 Task: In the  document integration.pdf Select the first Column and change text color to  'Black' Apply the command  'Undo' Apply the command  Redo
Action: Mouse moved to (675, 323)
Screenshot: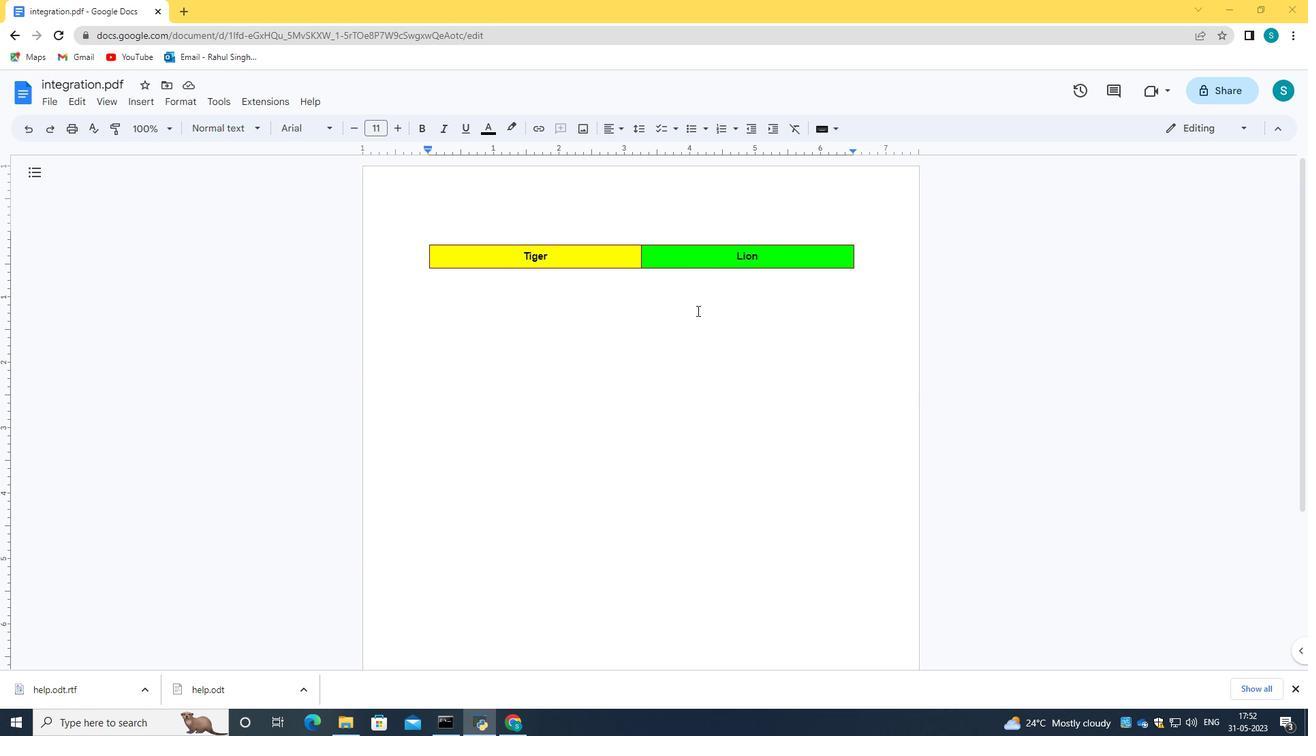 
Action: Mouse pressed left at (675, 323)
Screenshot: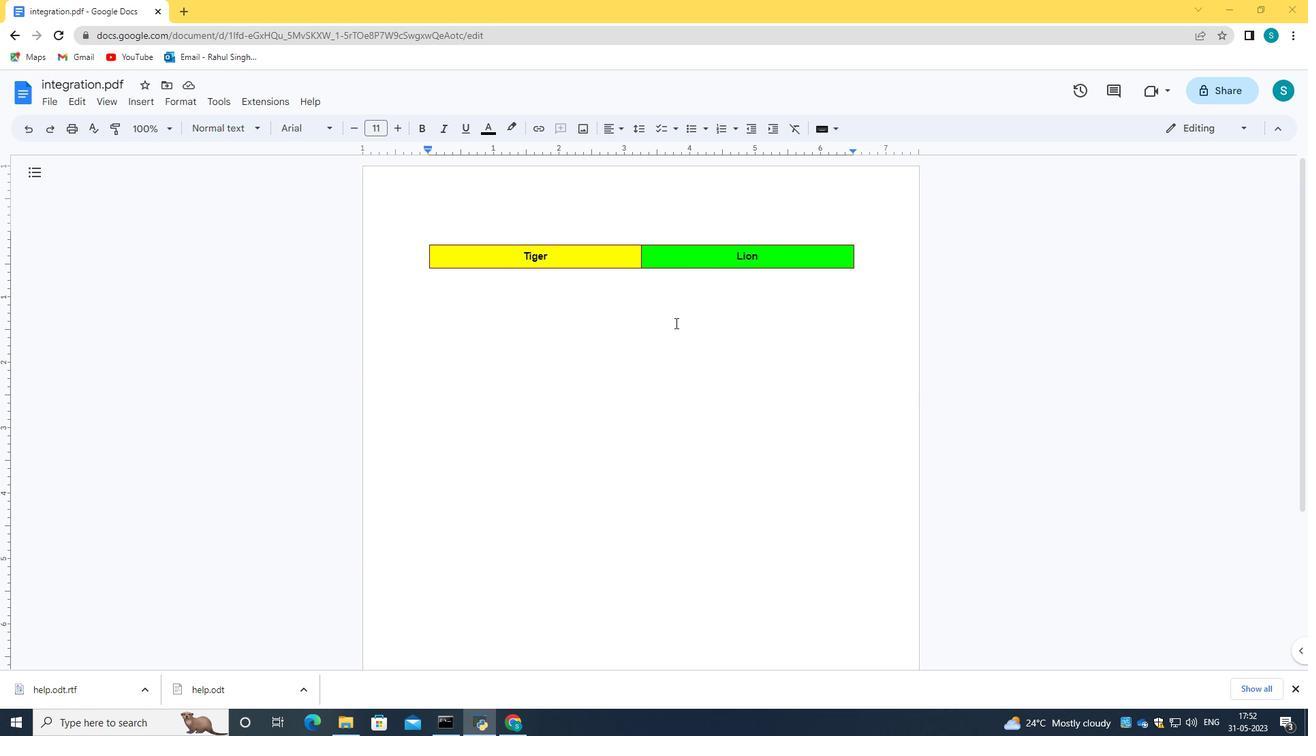 
Action: Mouse moved to (547, 265)
Screenshot: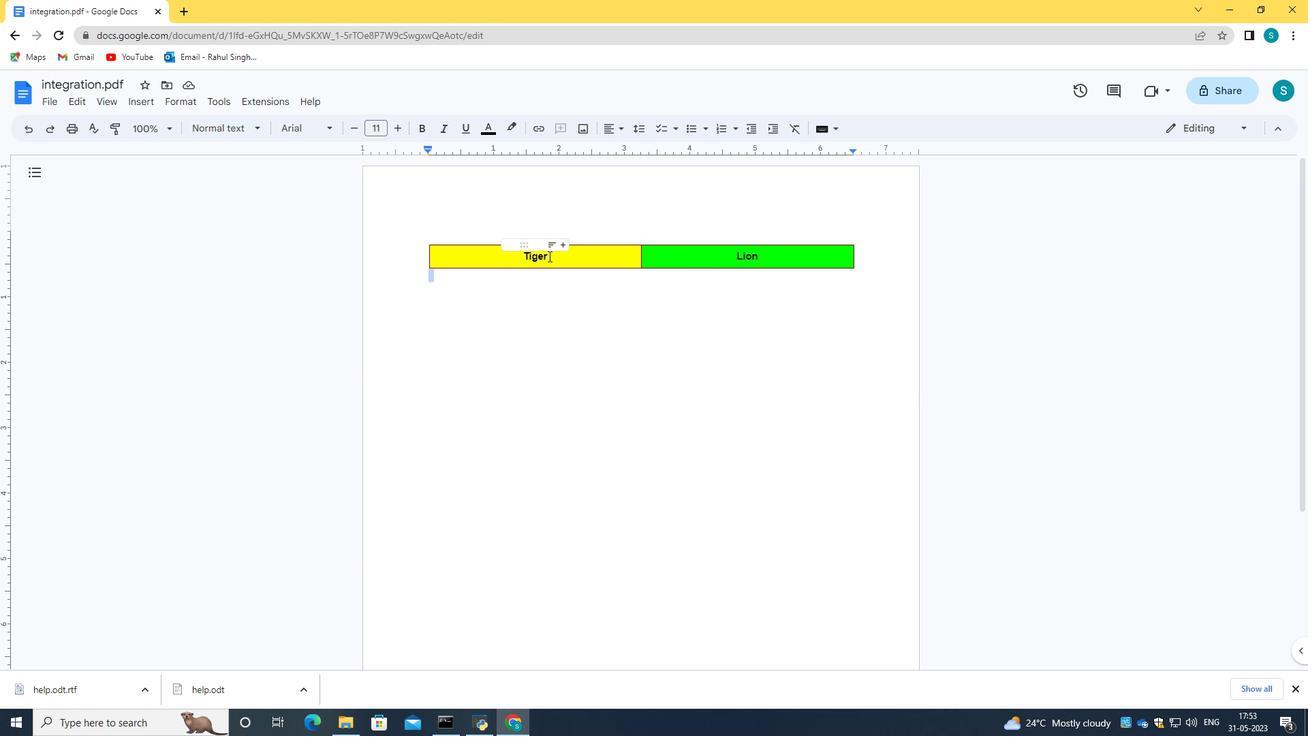 
Action: Mouse pressed left at (547, 265)
Screenshot: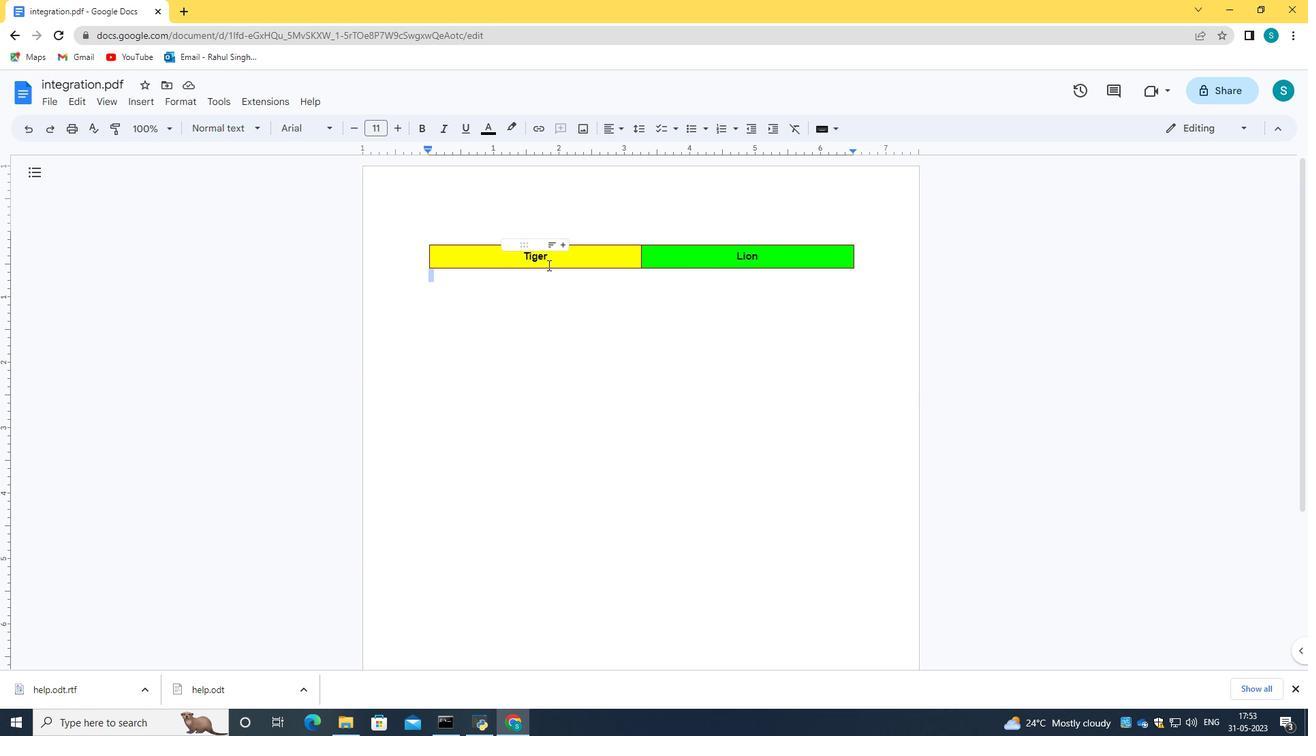 
Action: Mouse moved to (548, 261)
Screenshot: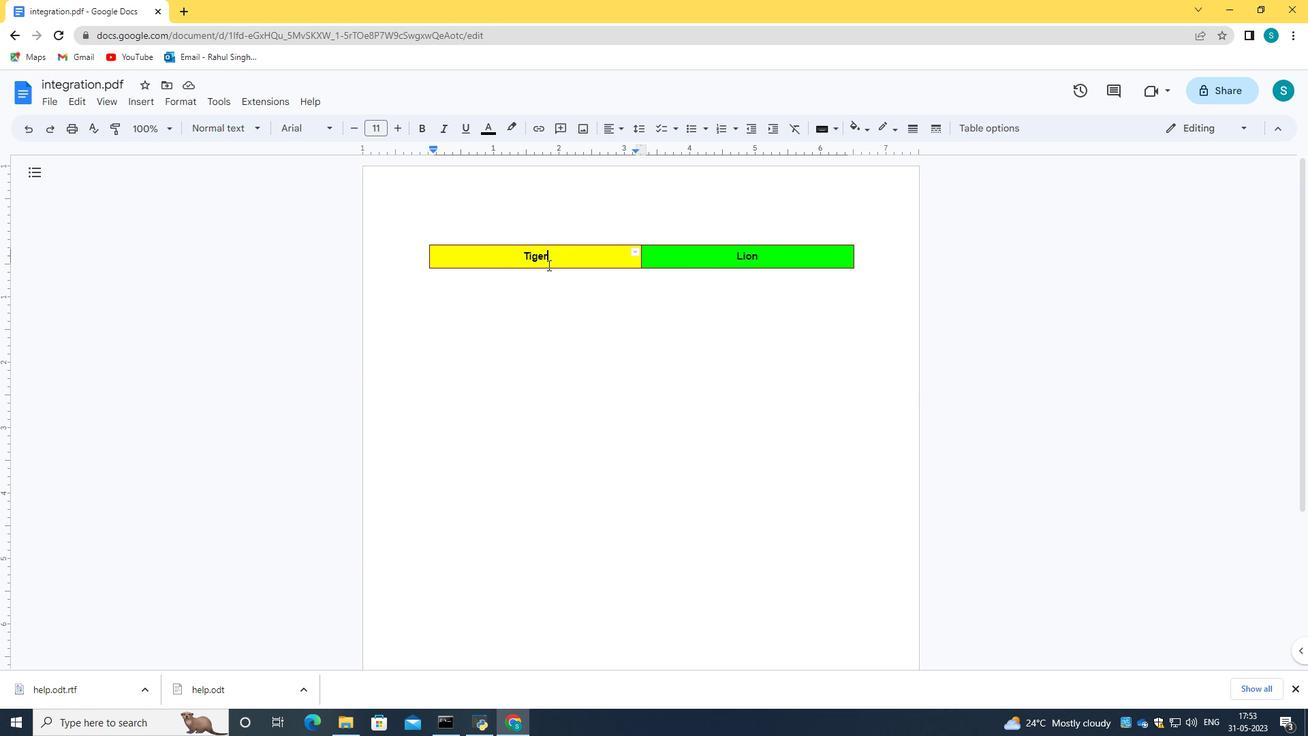 
Action: Mouse pressed left at (548, 261)
Screenshot: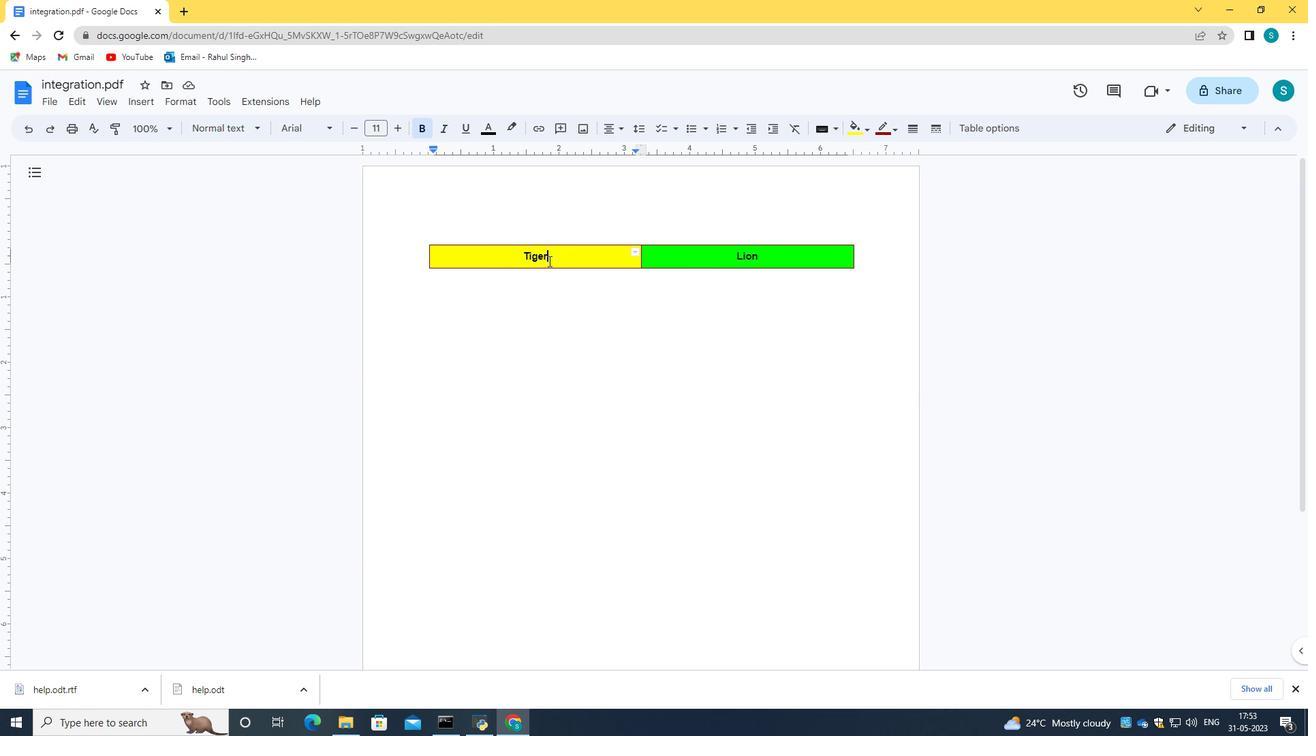 
Action: Mouse moved to (488, 133)
Screenshot: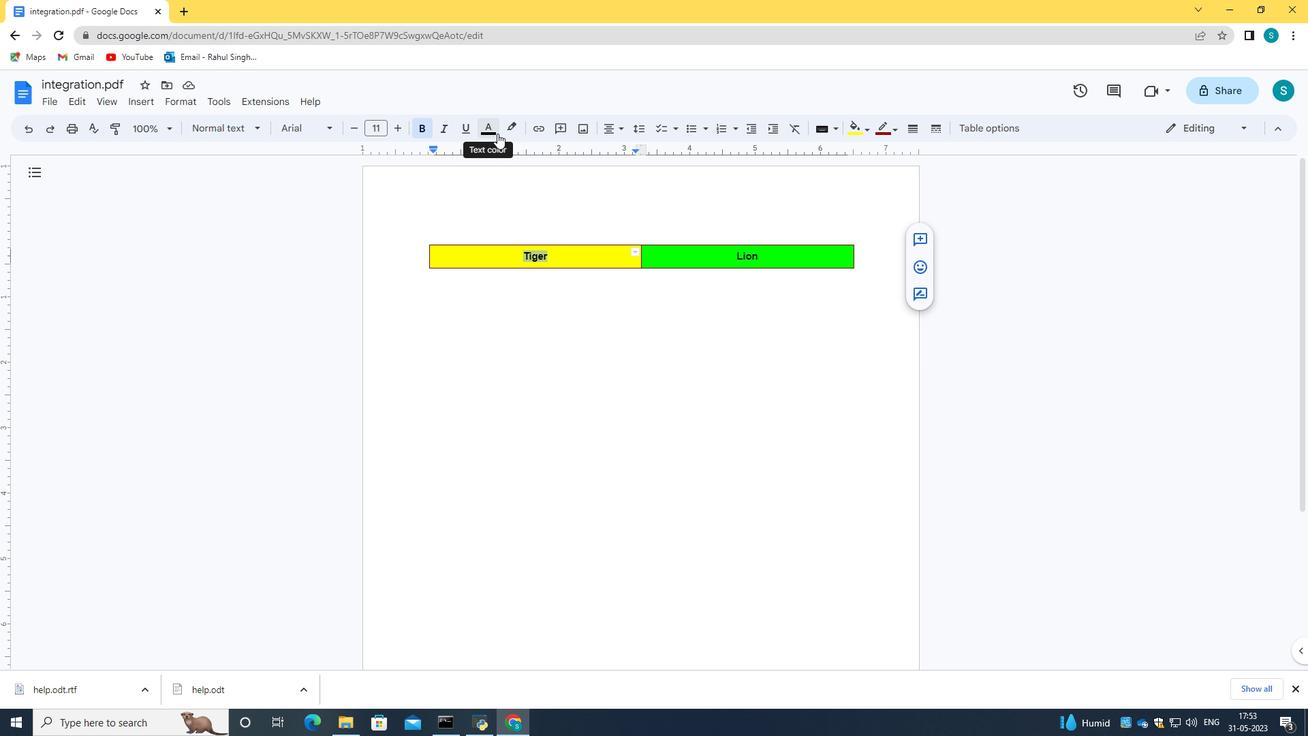 
Action: Mouse pressed left at (488, 133)
Screenshot: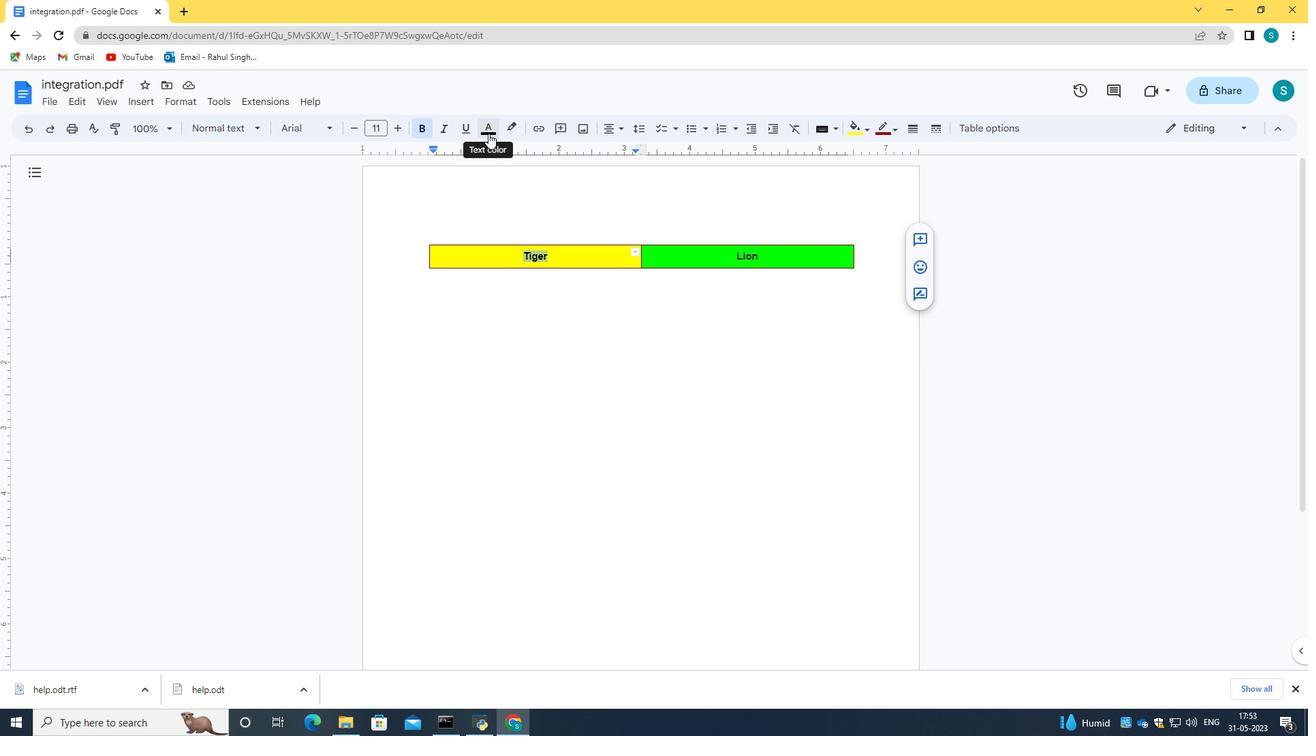 
Action: Mouse moved to (494, 156)
Screenshot: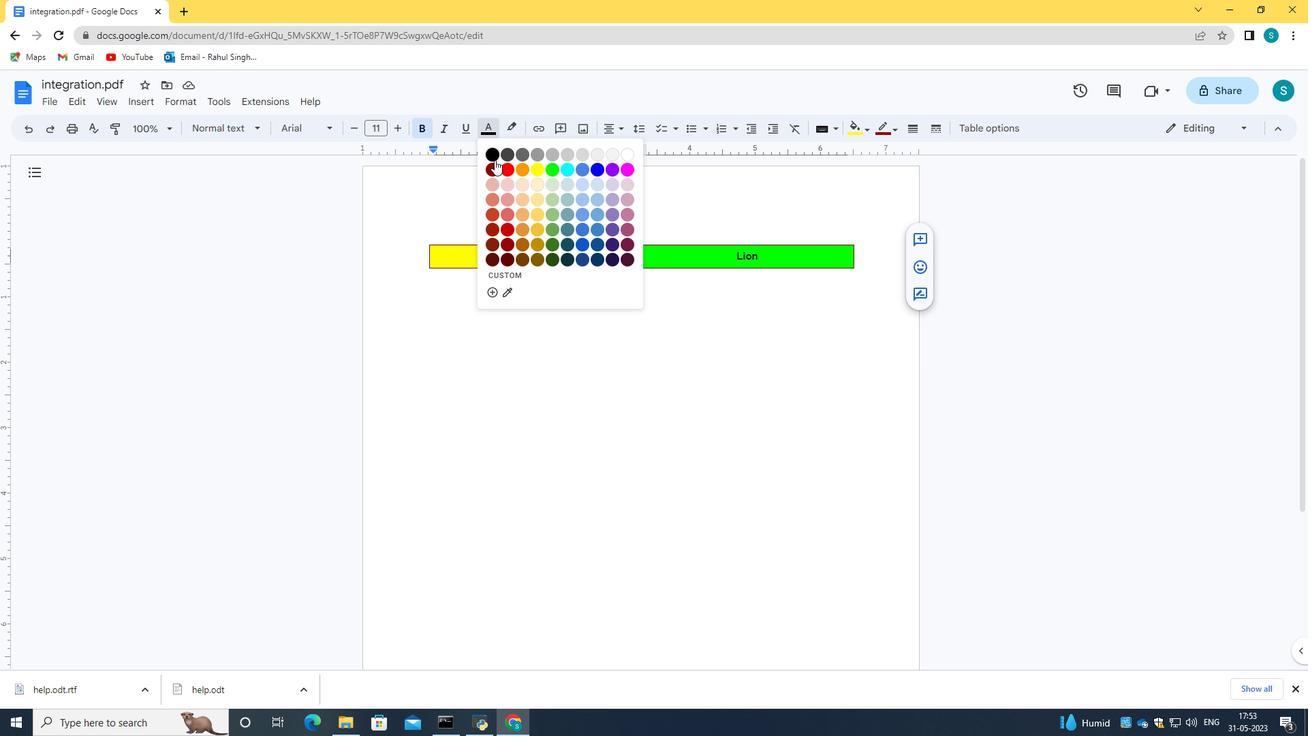 
Action: Mouse pressed left at (494, 156)
Screenshot: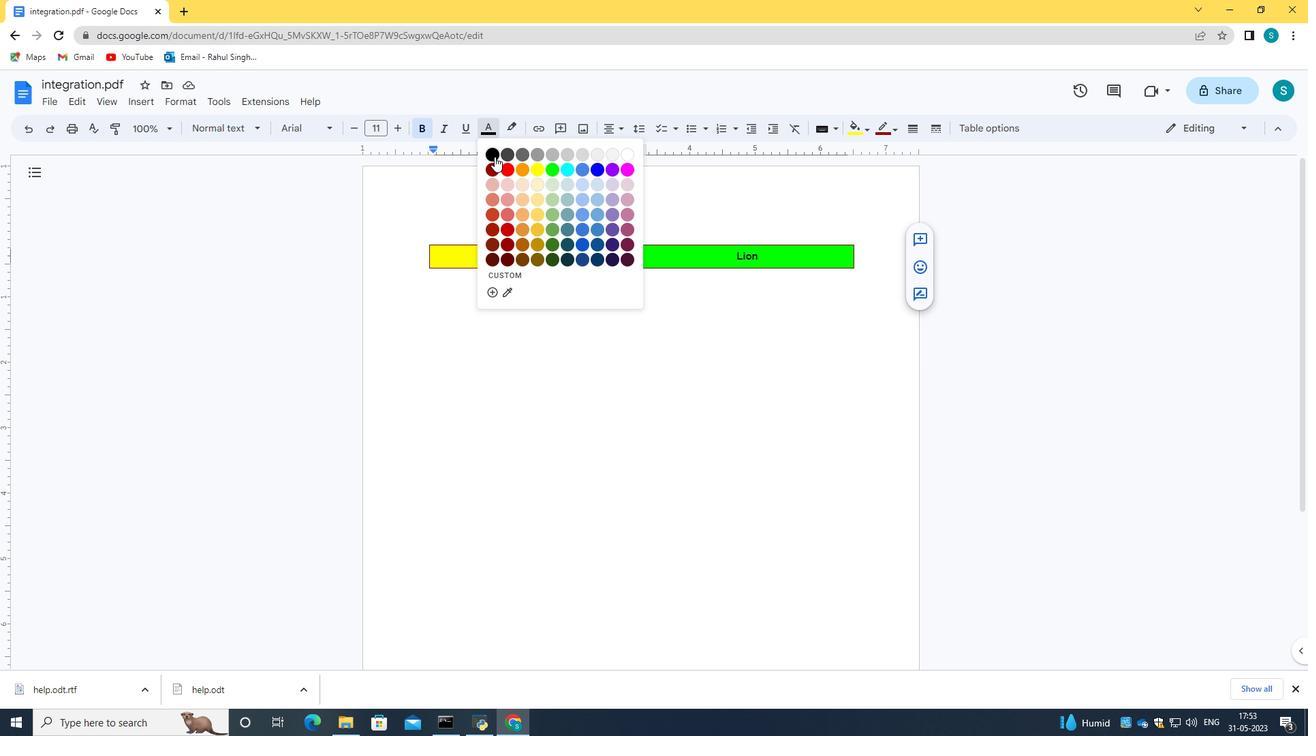 
Action: Mouse moved to (501, 310)
Screenshot: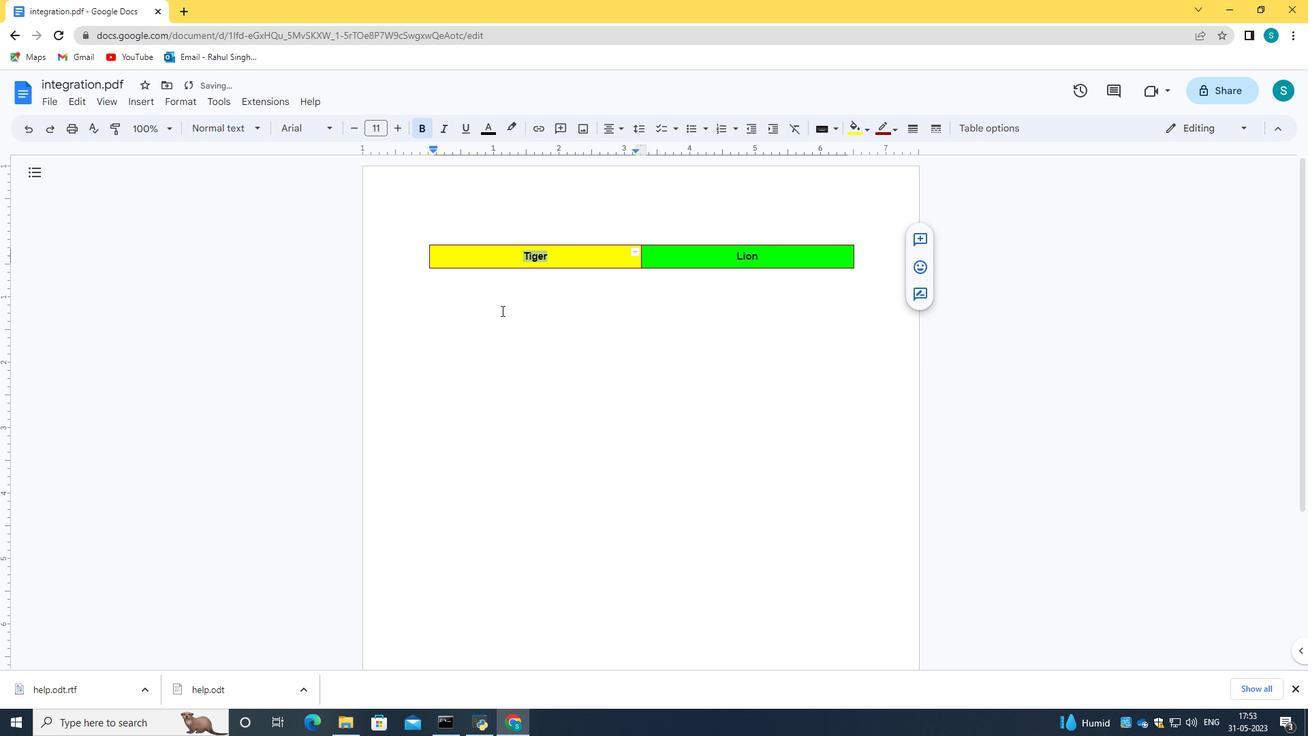 
Action: Mouse pressed left at (501, 310)
Screenshot: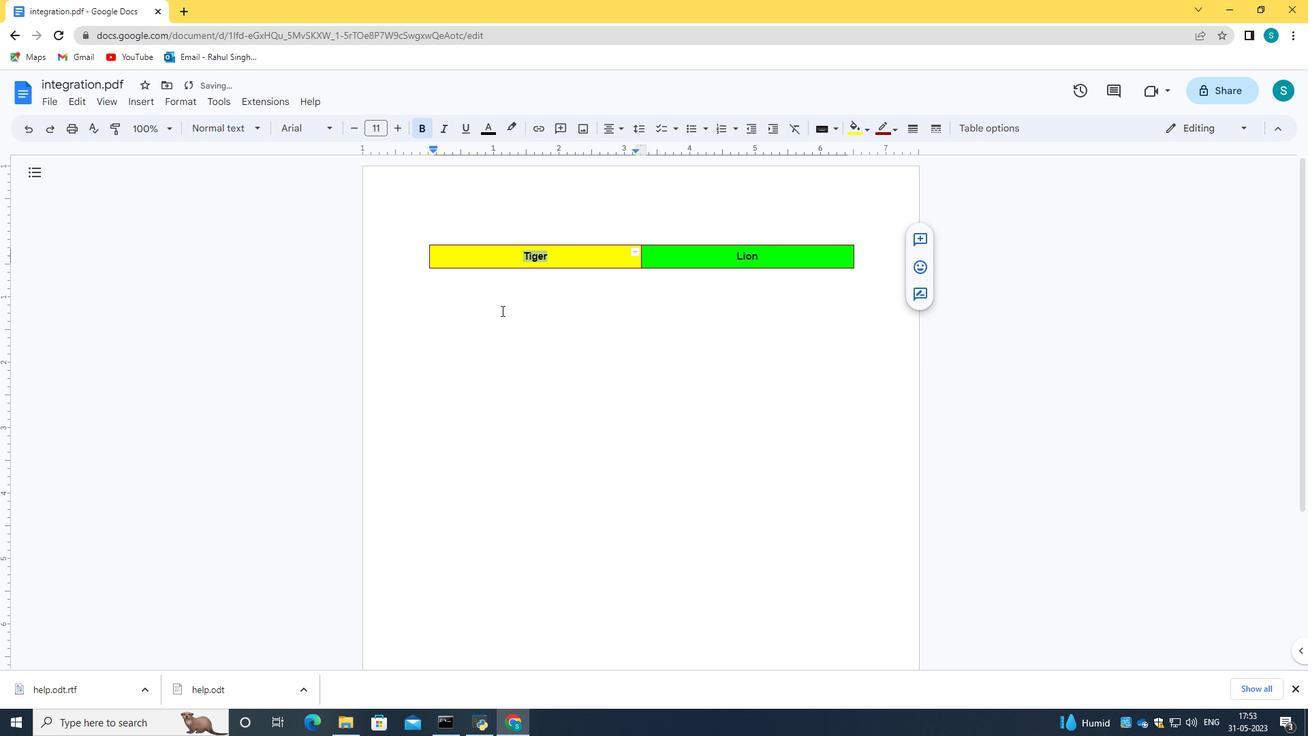 
Action: Mouse moved to (31, 132)
Screenshot: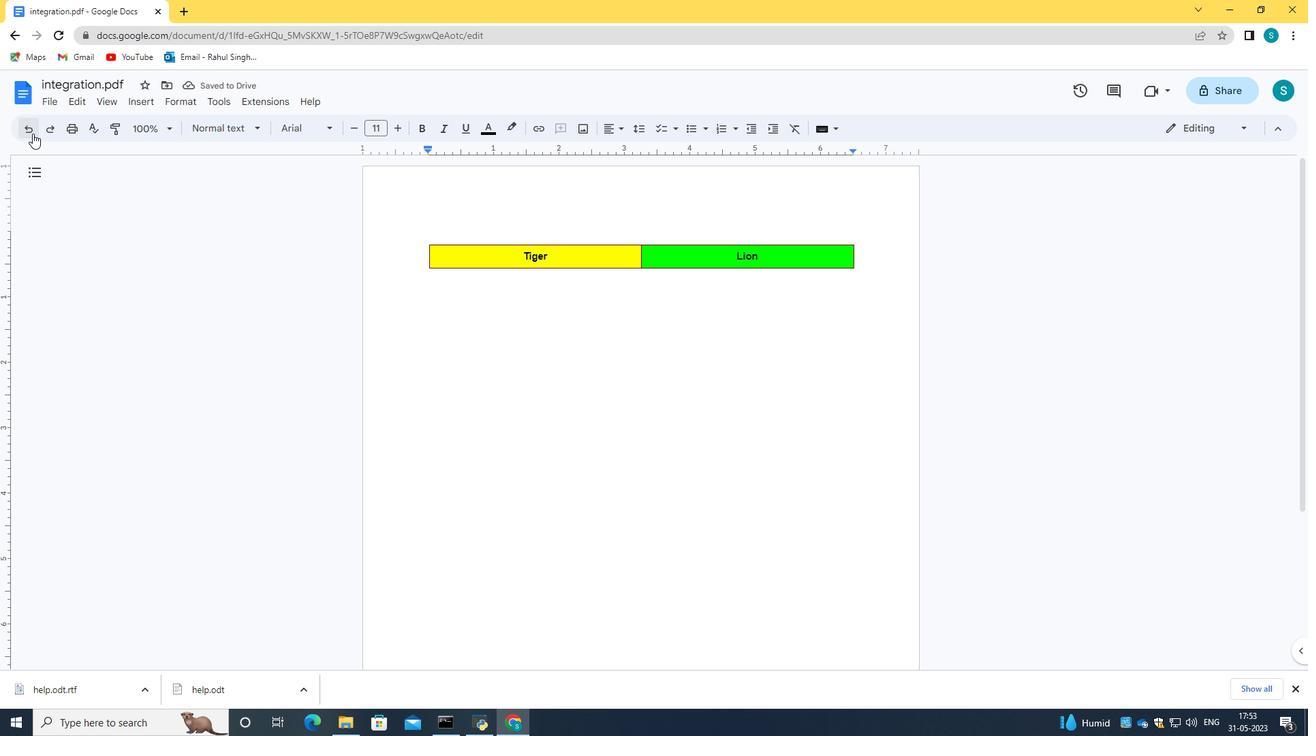 
Action: Mouse pressed left at (31, 132)
Screenshot: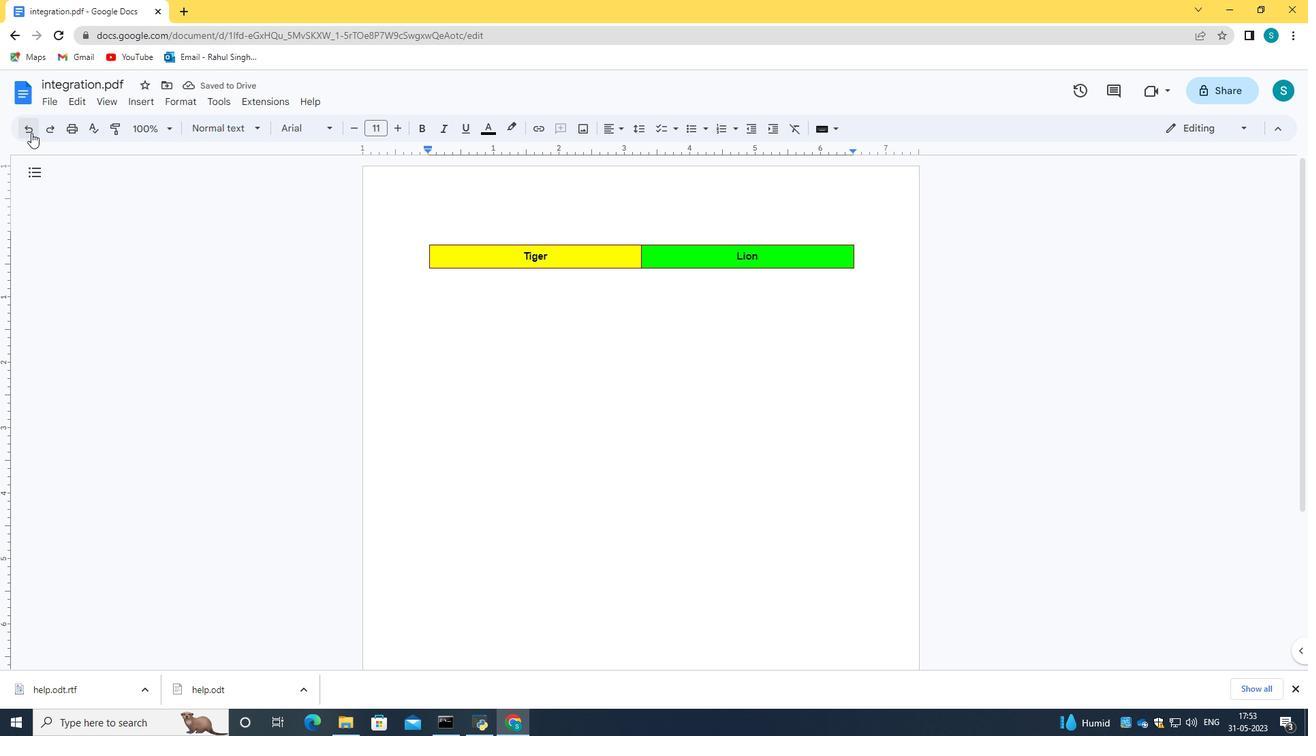 
Action: Mouse moved to (50, 128)
Screenshot: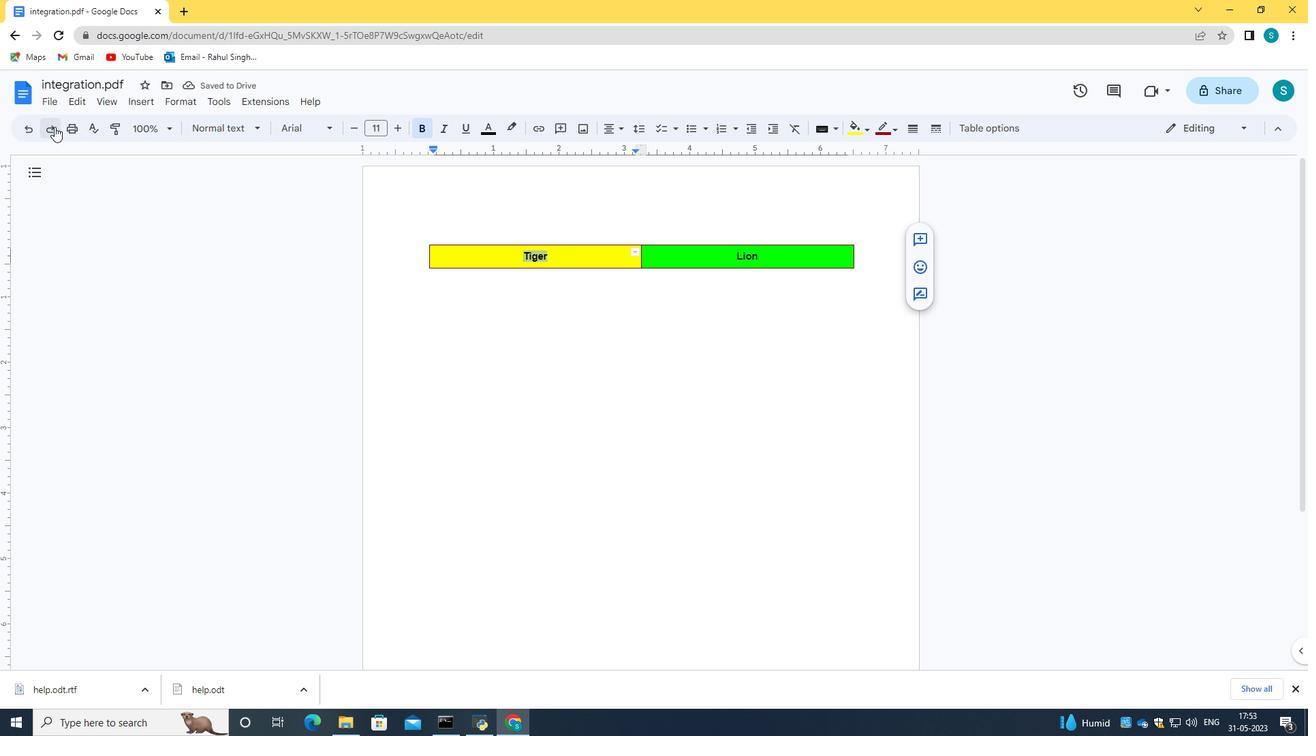 
Action: Mouse pressed left at (50, 128)
Screenshot: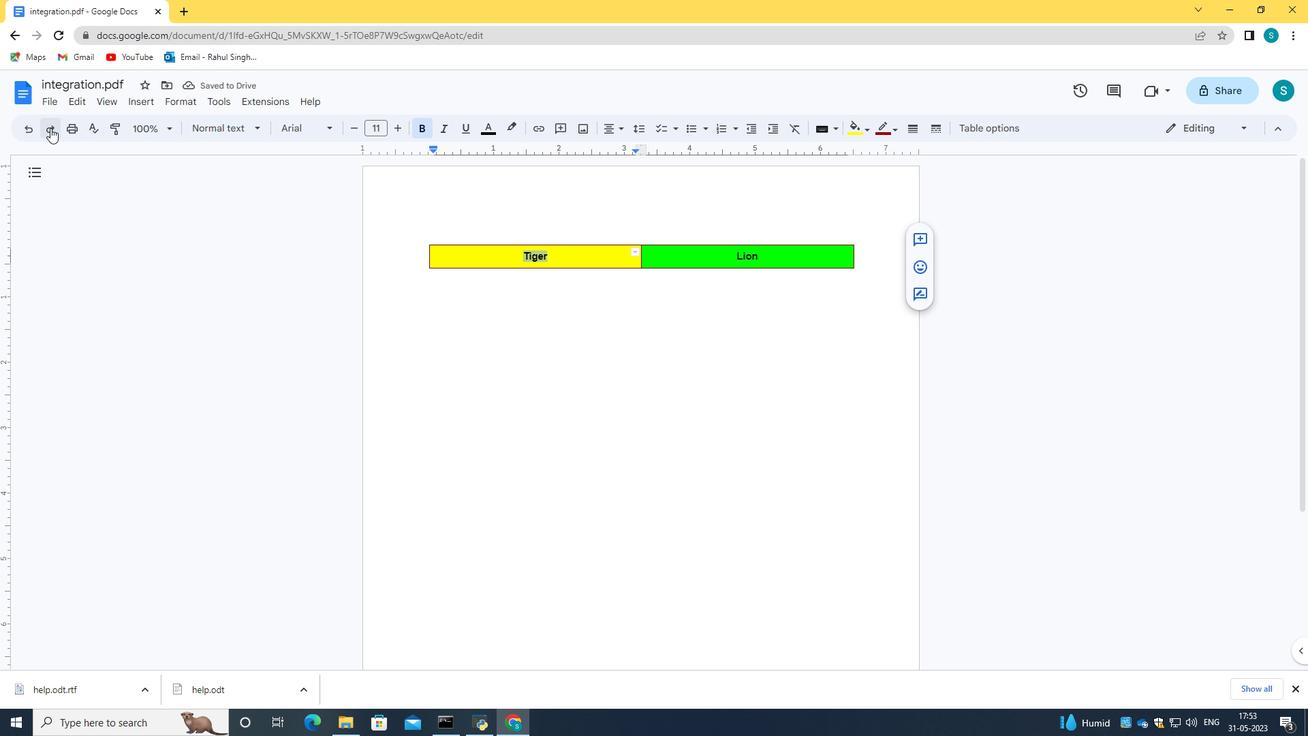 
Action: Mouse moved to (530, 338)
Screenshot: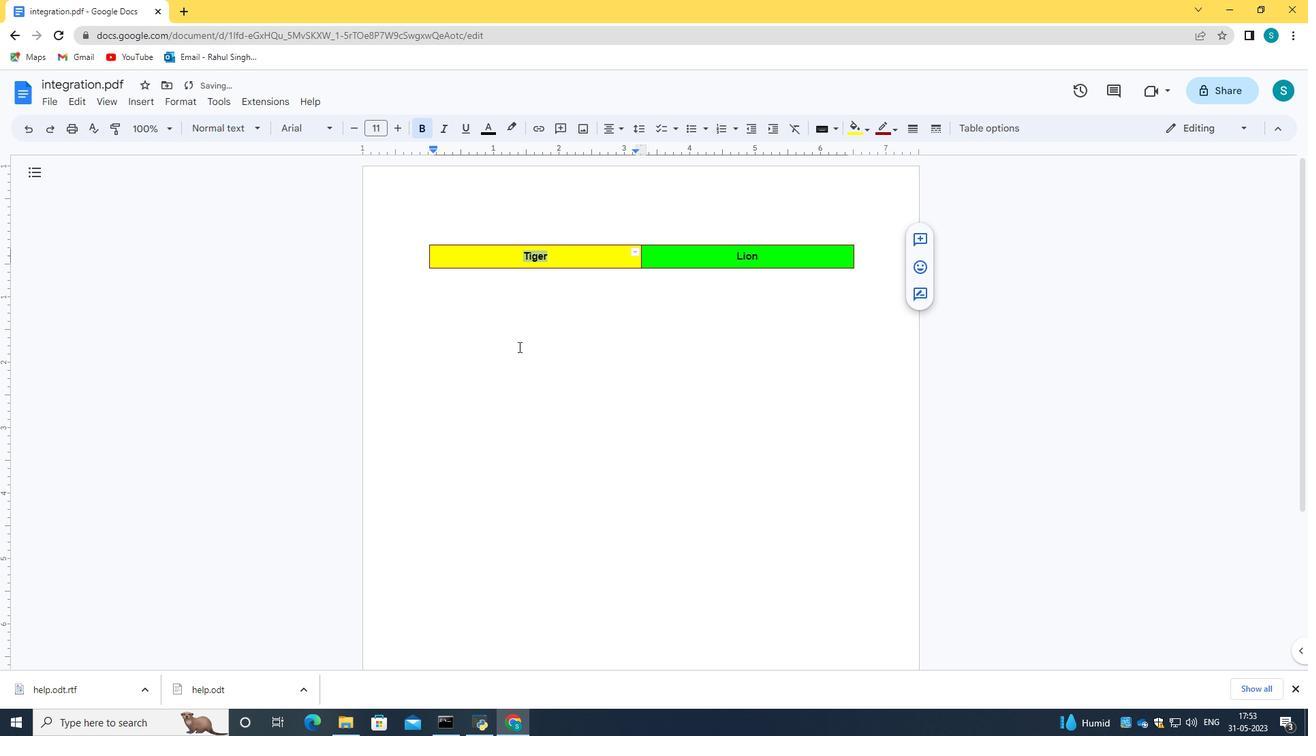 
Action: Mouse pressed left at (530, 338)
Screenshot: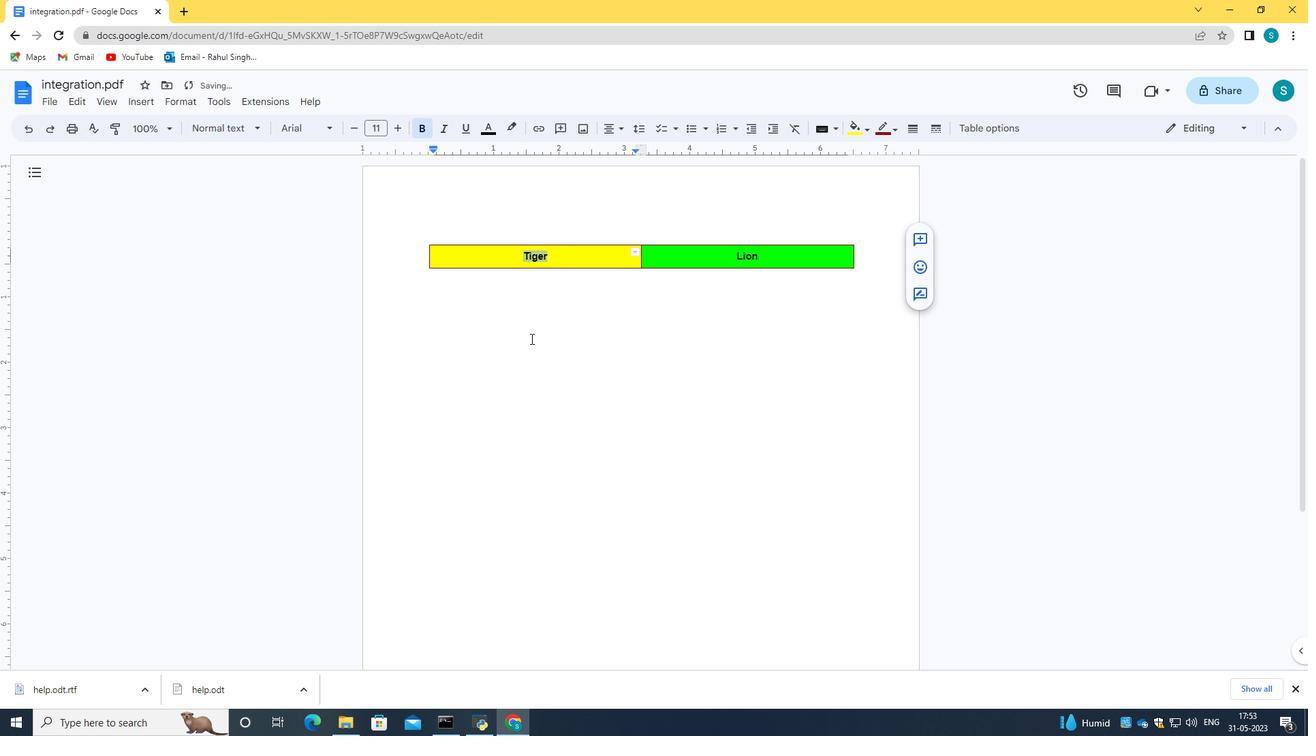 
